 Task: Create a due date automation trigger when advanced on, 2 working days before a card is due add content with a name or a description not starting with resume at 11:00 AM.
Action: Mouse moved to (1178, 91)
Screenshot: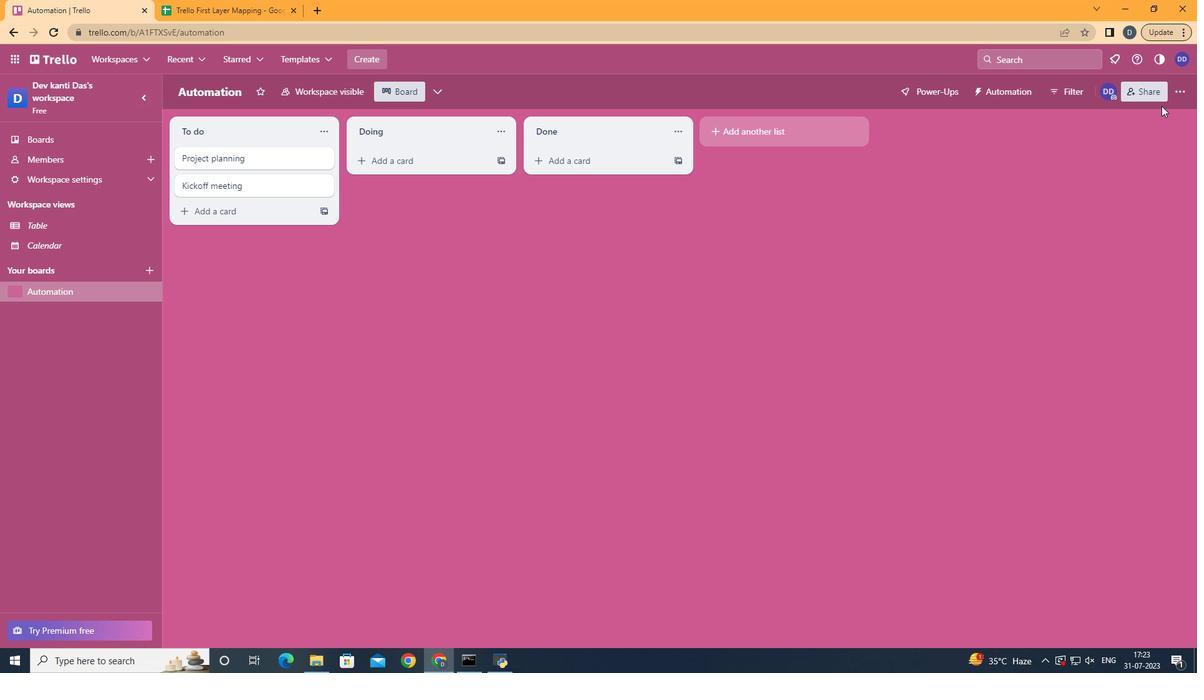 
Action: Mouse pressed left at (1178, 91)
Screenshot: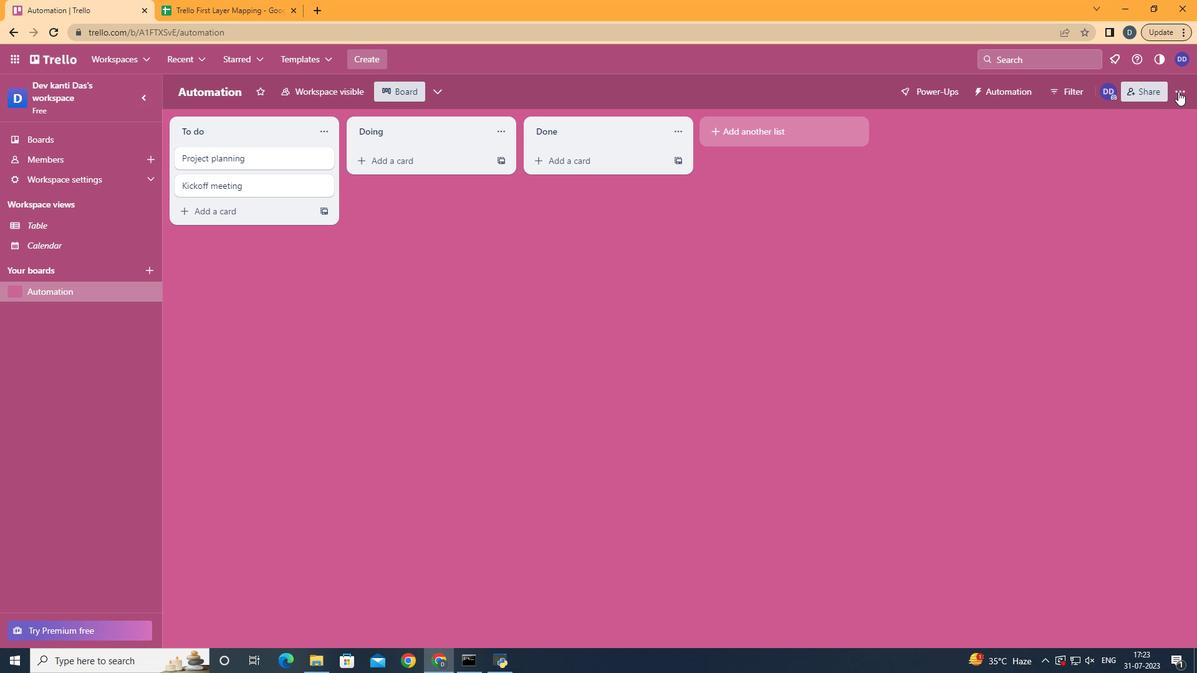 
Action: Mouse moved to (1094, 265)
Screenshot: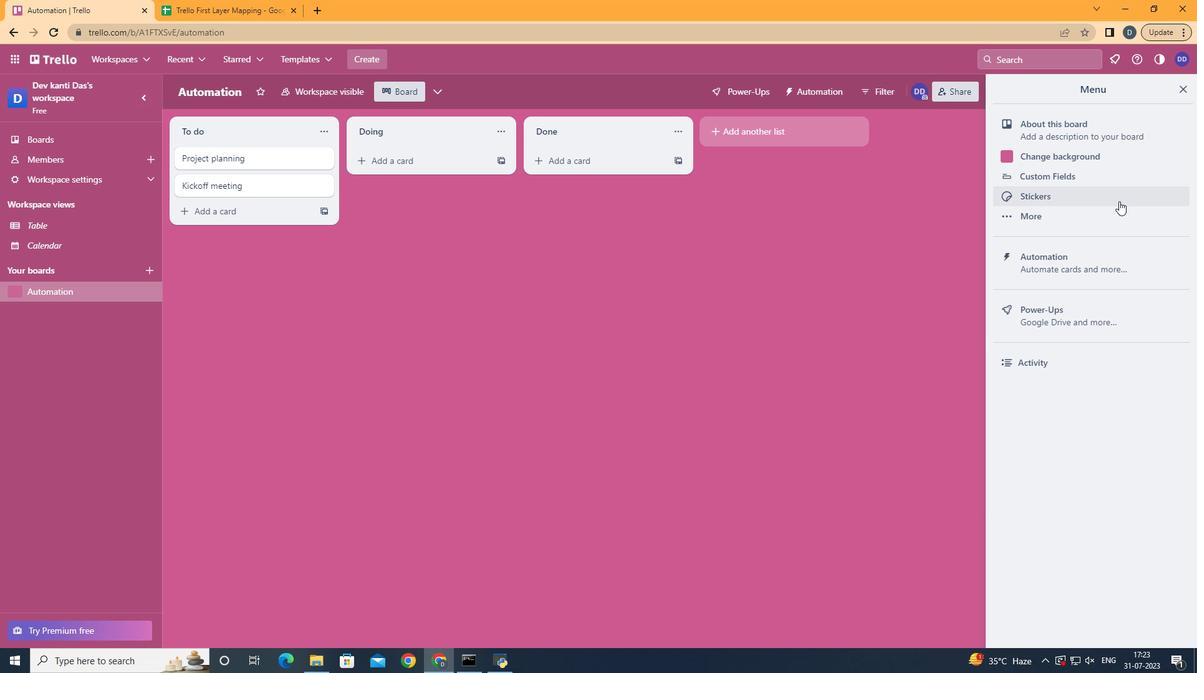 
Action: Mouse pressed left at (1094, 265)
Screenshot: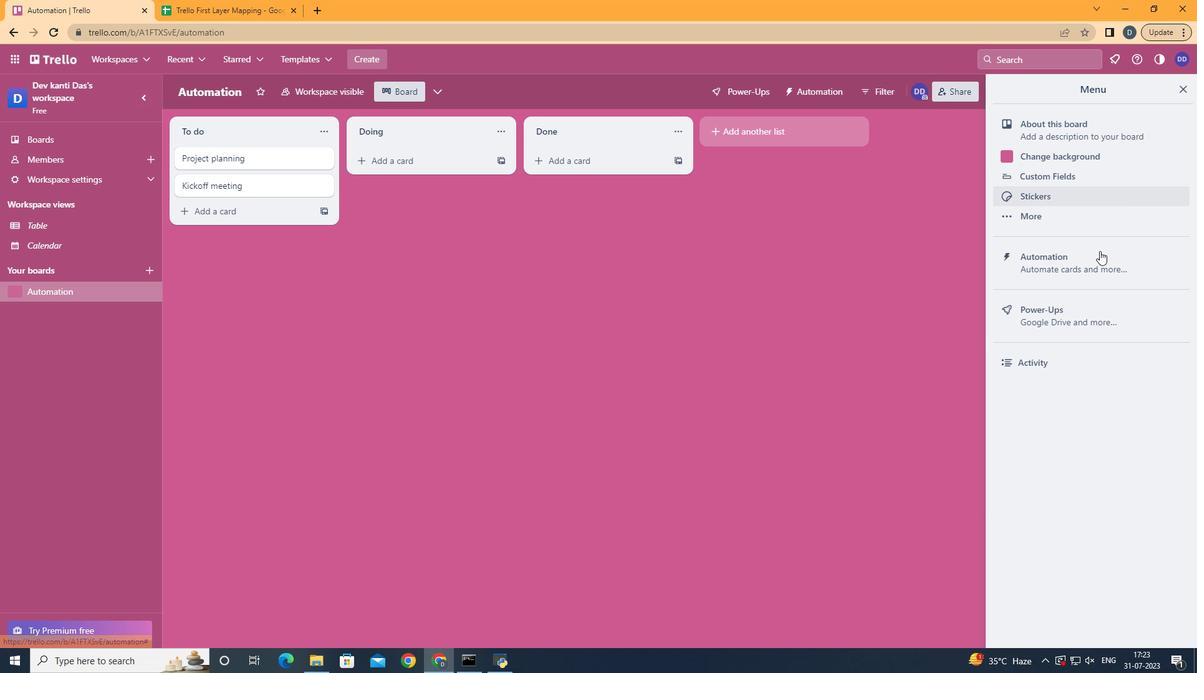
Action: Mouse moved to (215, 246)
Screenshot: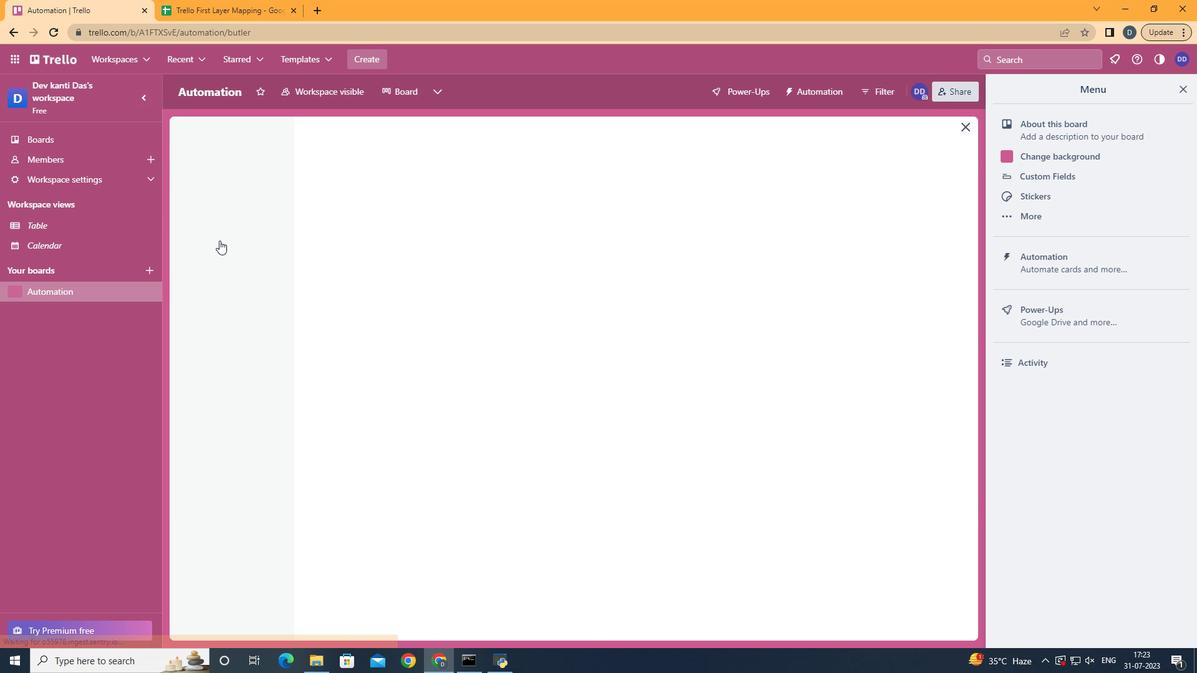 
Action: Mouse pressed left at (215, 246)
Screenshot: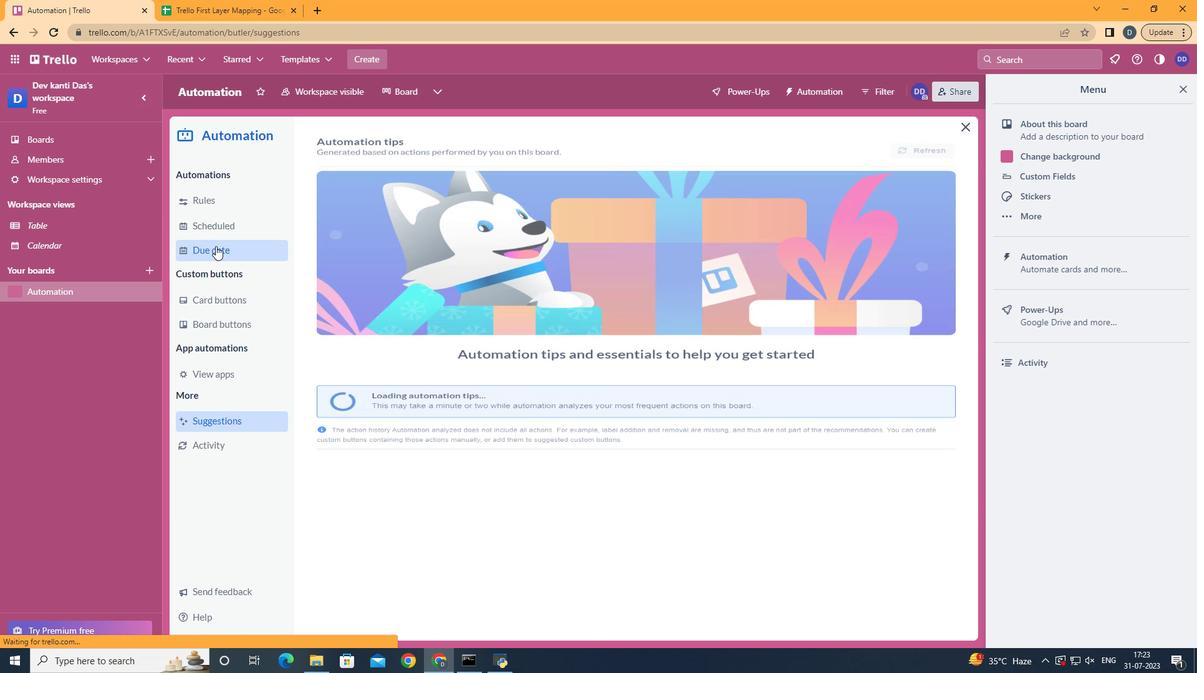 
Action: Mouse moved to (898, 153)
Screenshot: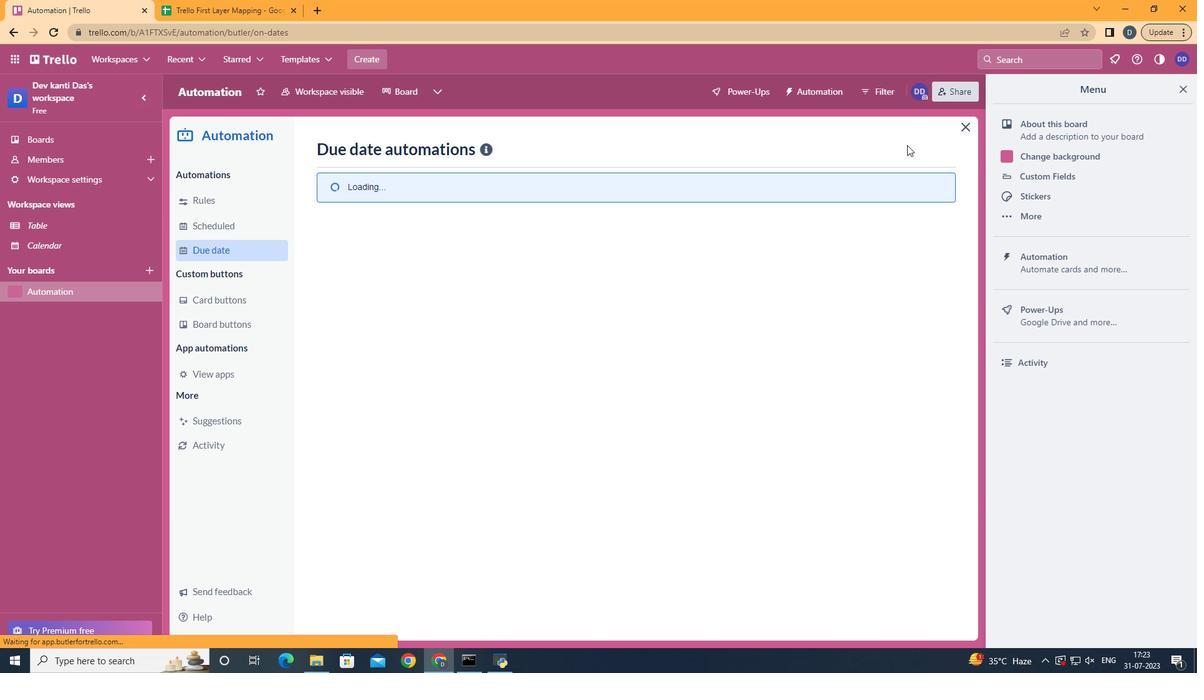 
Action: Mouse pressed left at (898, 153)
Screenshot: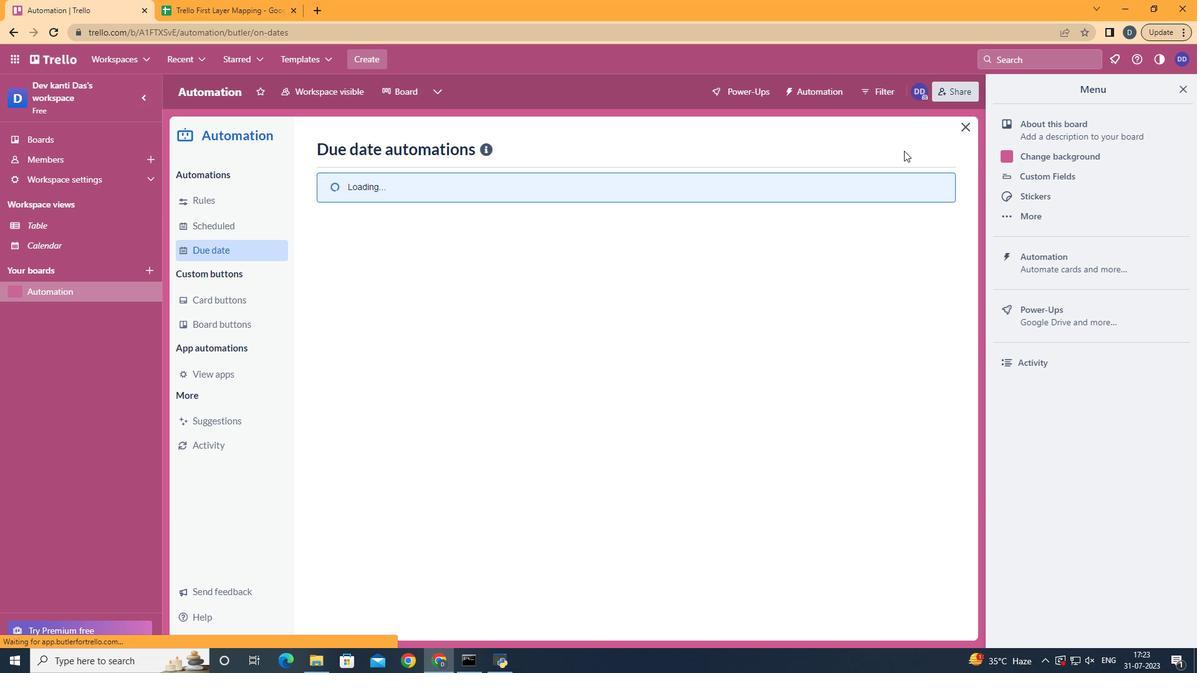 
Action: Mouse moved to (659, 265)
Screenshot: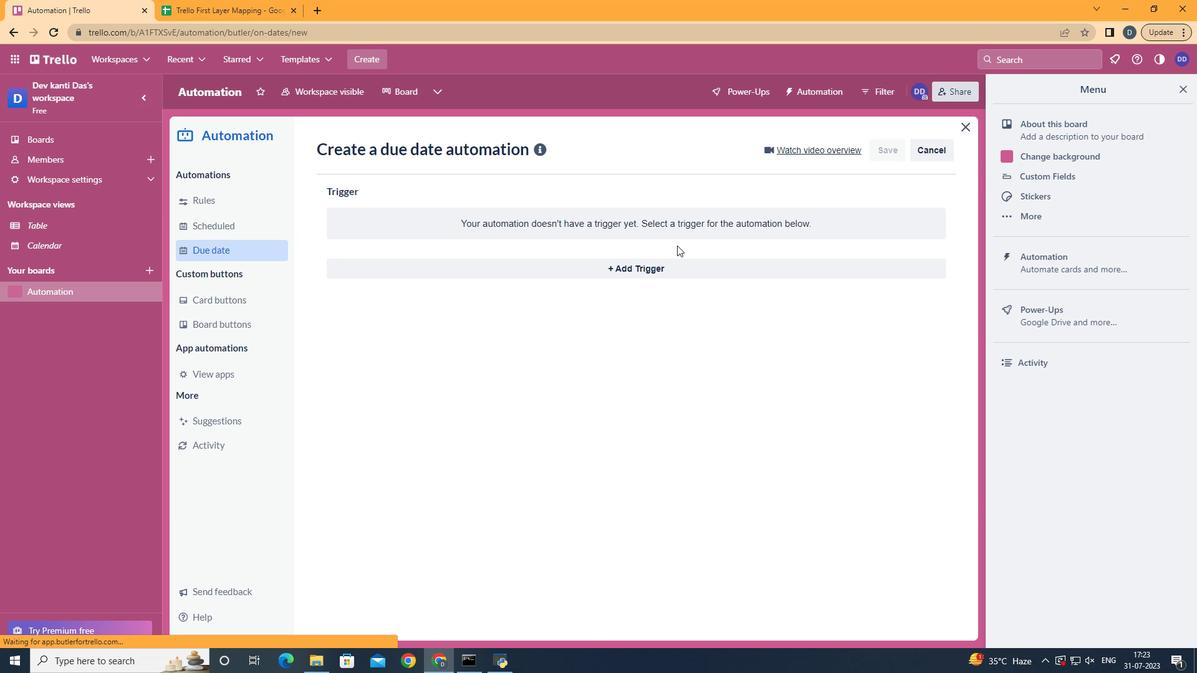 
Action: Mouse pressed left at (659, 265)
Screenshot: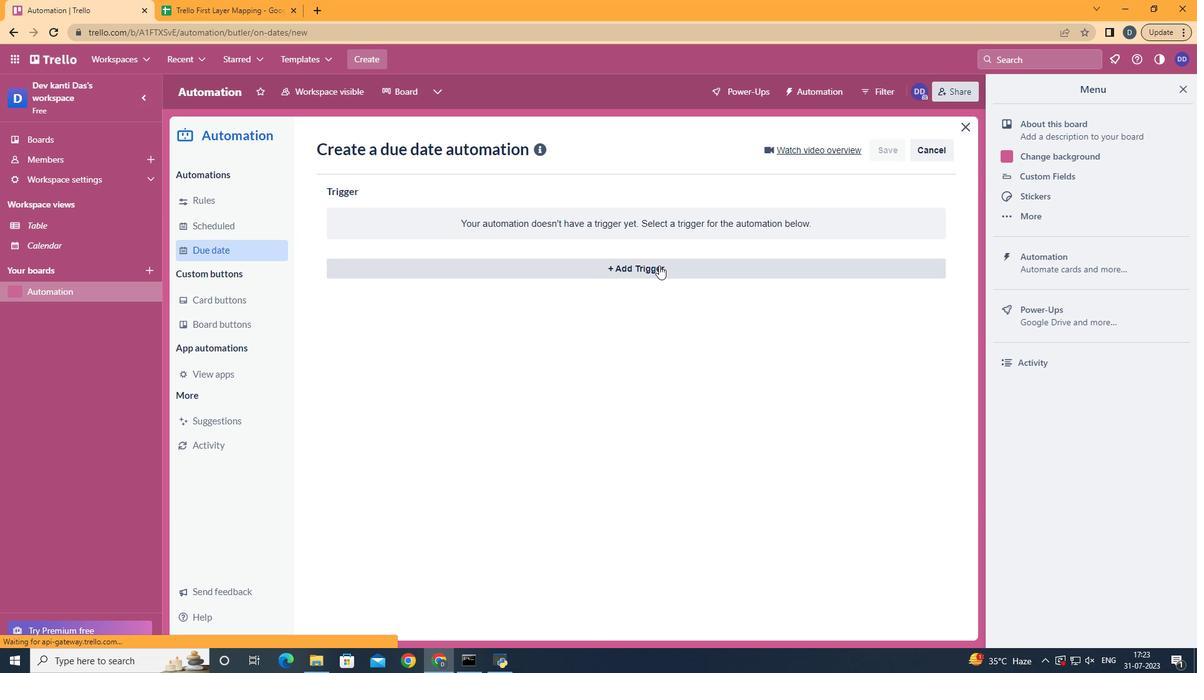 
Action: Mouse moved to (408, 508)
Screenshot: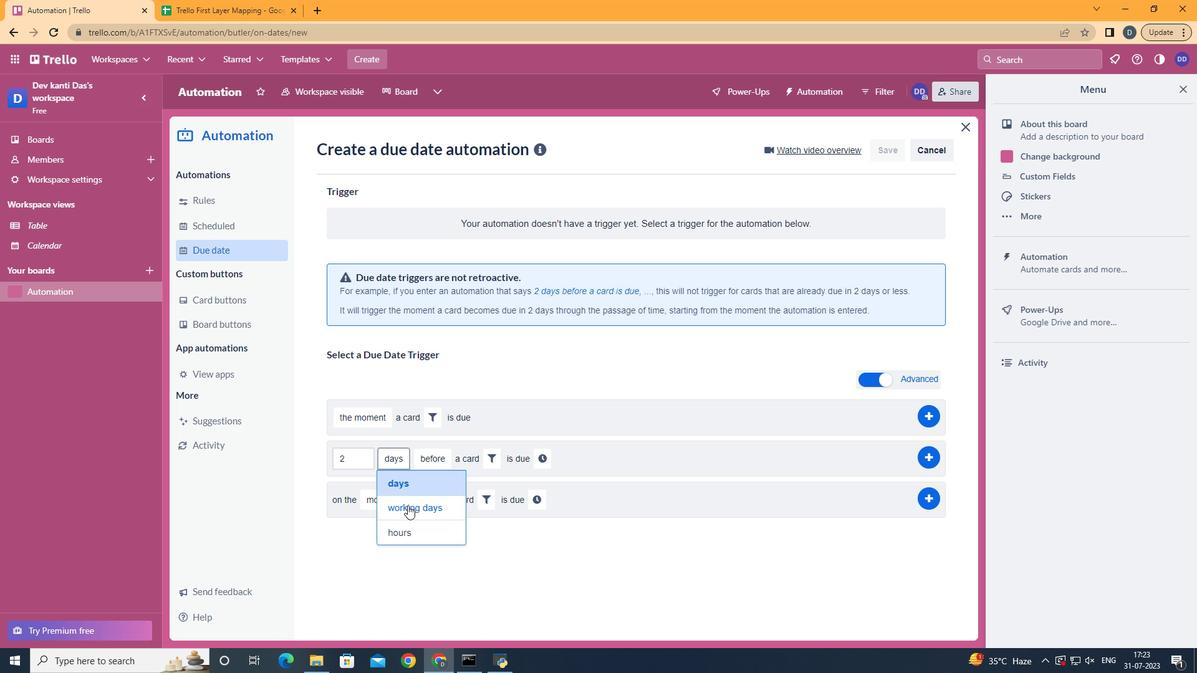 
Action: Mouse pressed left at (408, 508)
Screenshot: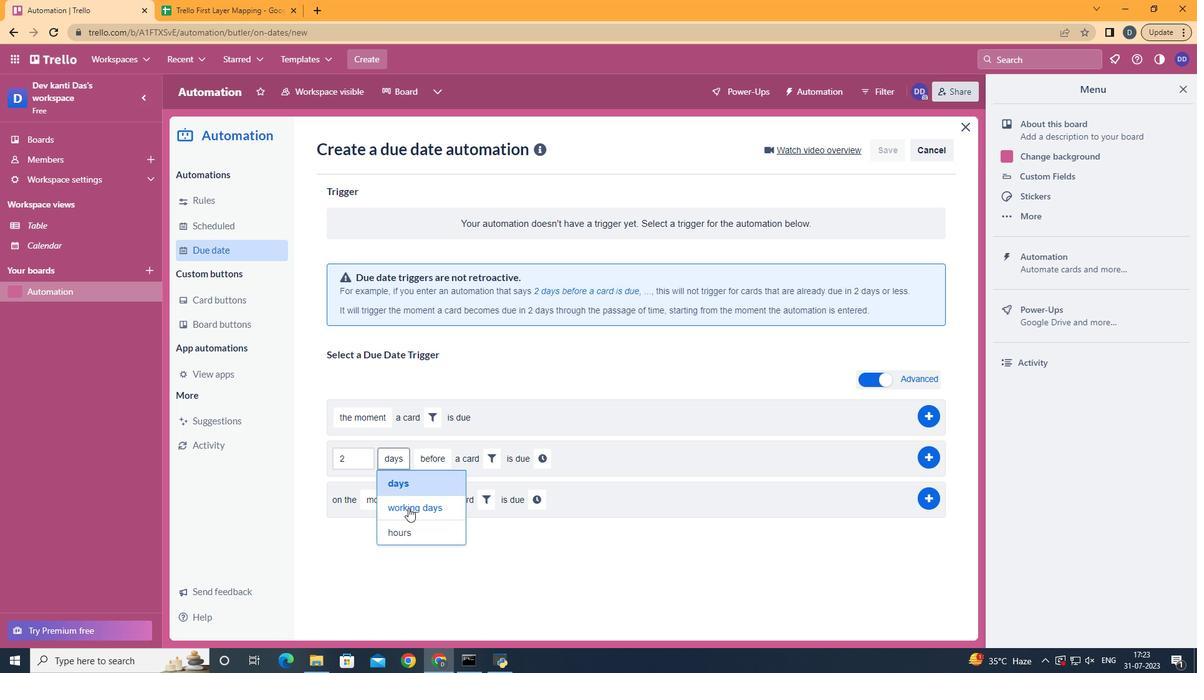 
Action: Mouse moved to (520, 457)
Screenshot: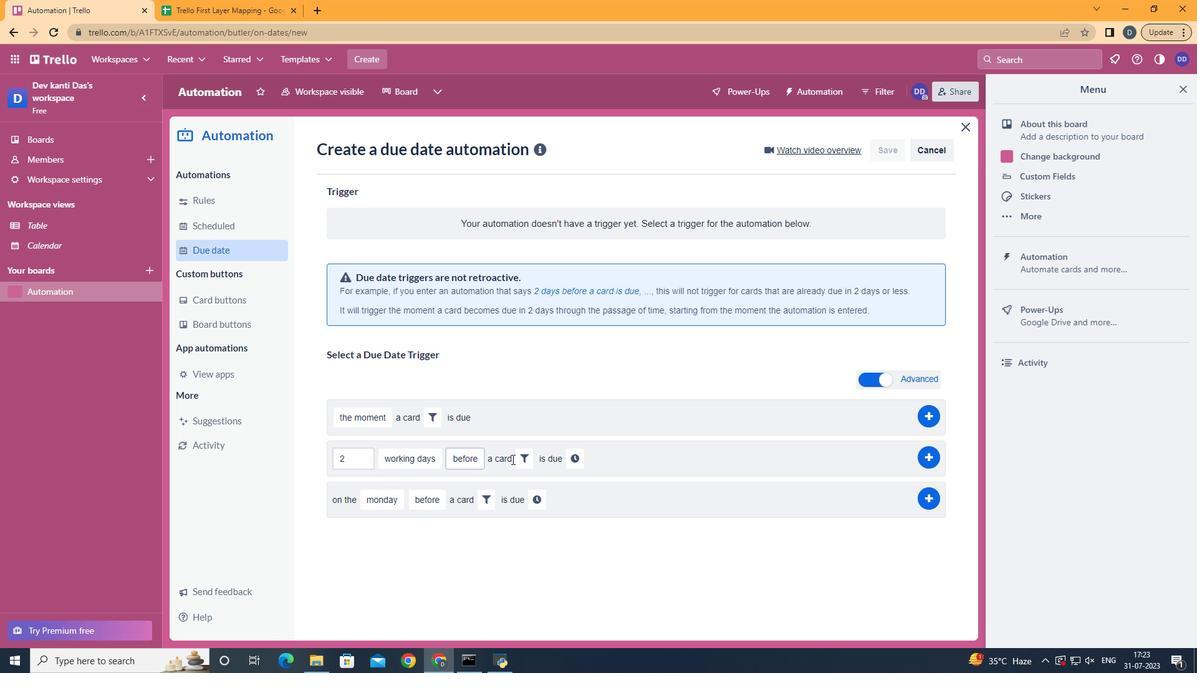 
Action: Mouse pressed left at (520, 457)
Screenshot: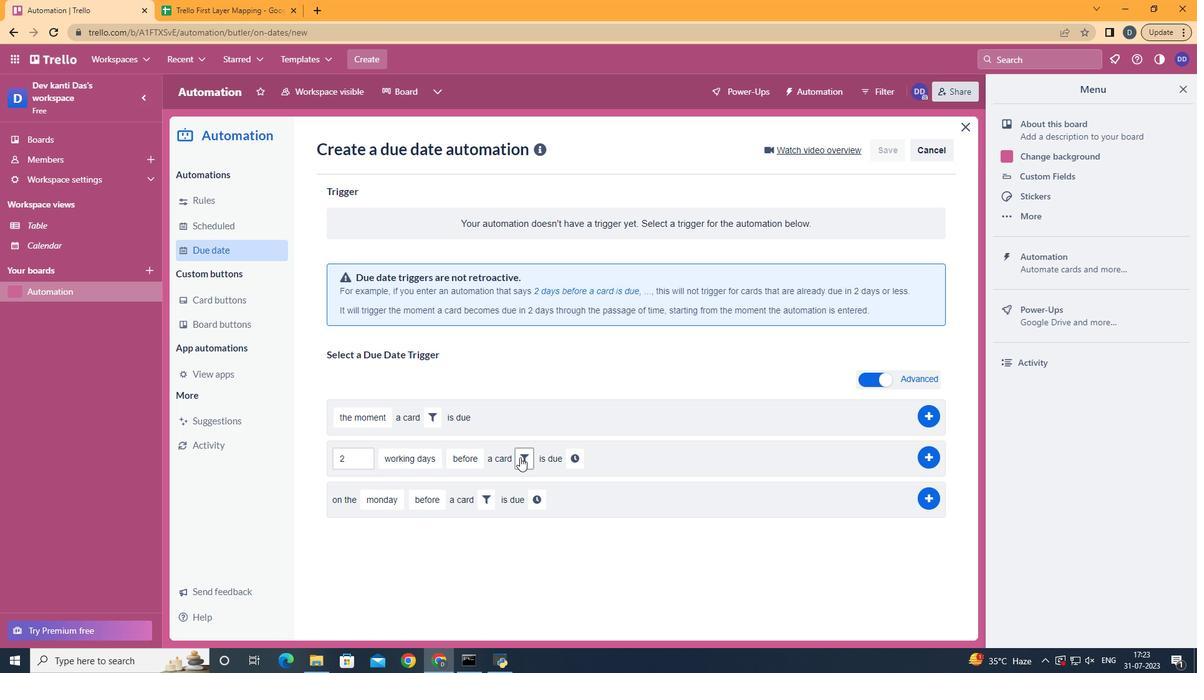 
Action: Mouse moved to (683, 505)
Screenshot: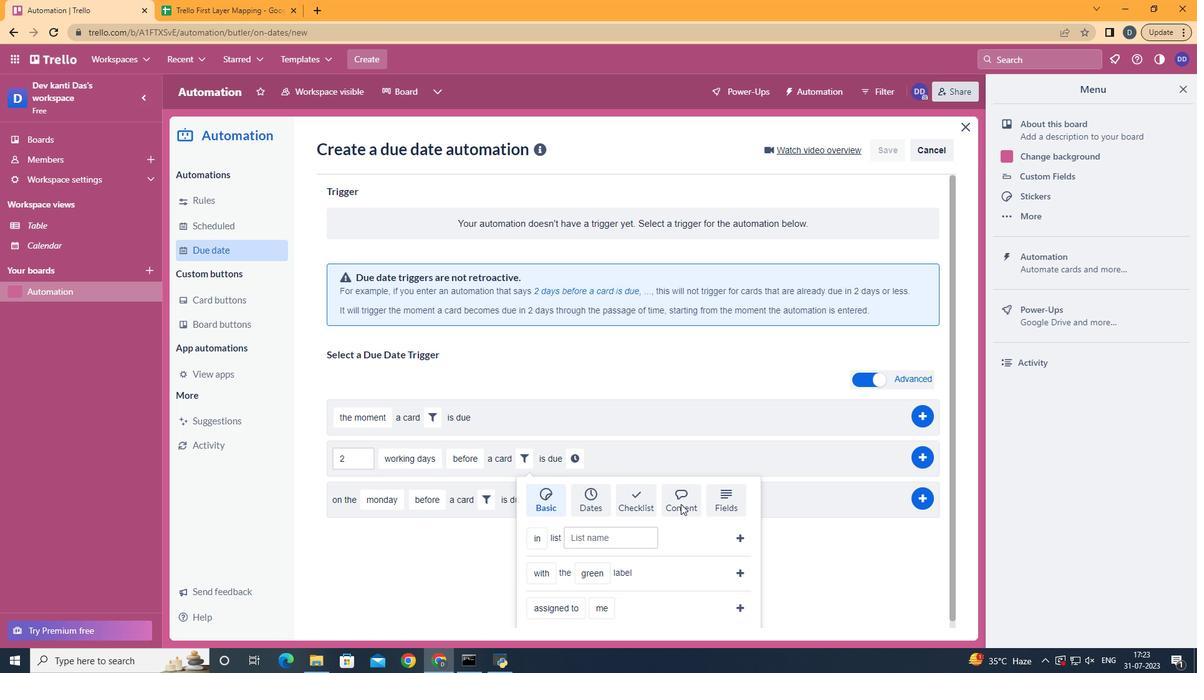 
Action: Mouse pressed left at (683, 505)
Screenshot: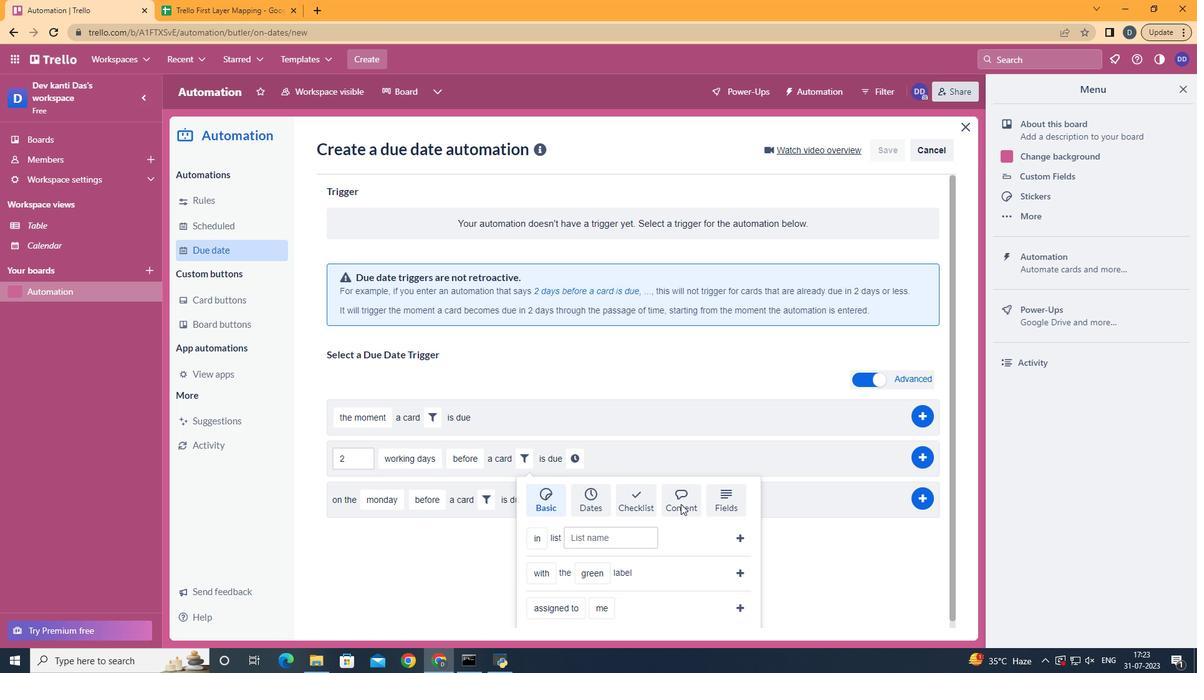 
Action: Mouse moved to (571, 610)
Screenshot: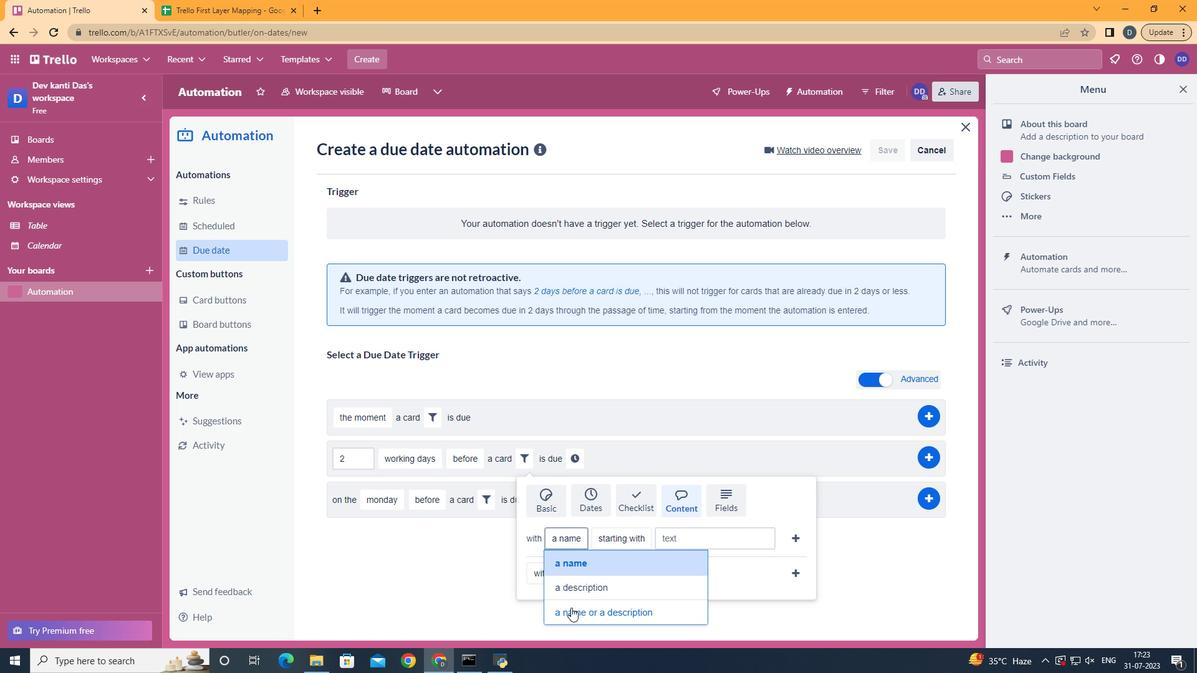 
Action: Mouse pressed left at (571, 610)
Screenshot: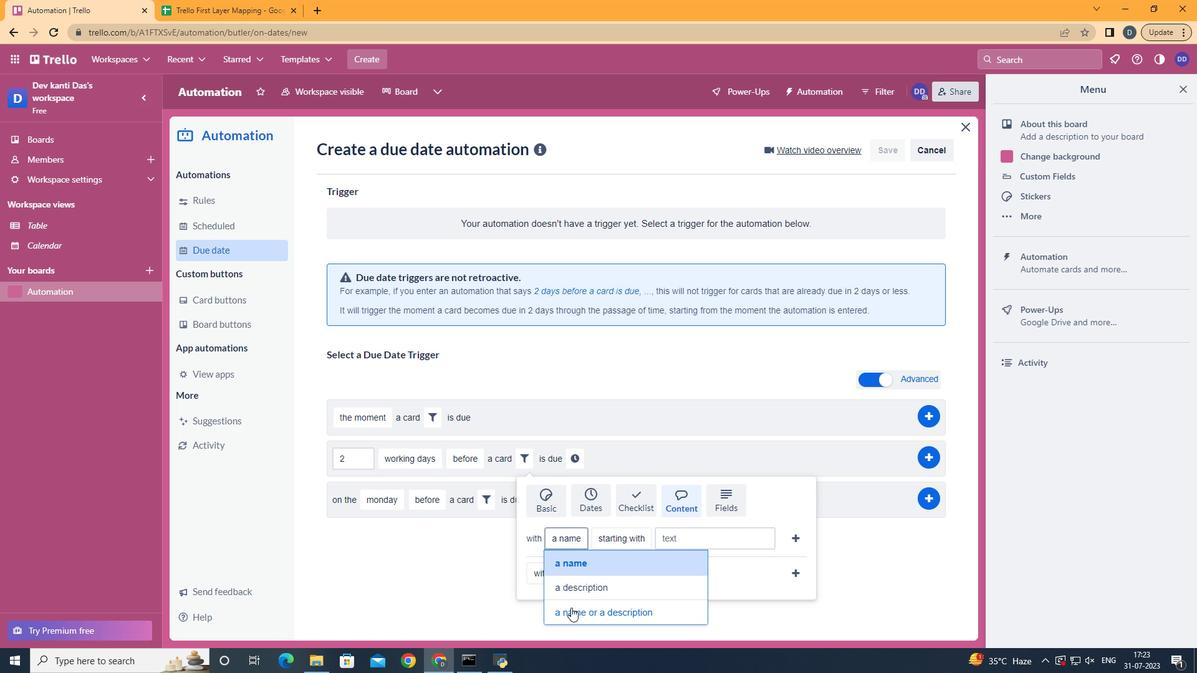 
Action: Mouse moved to (696, 469)
Screenshot: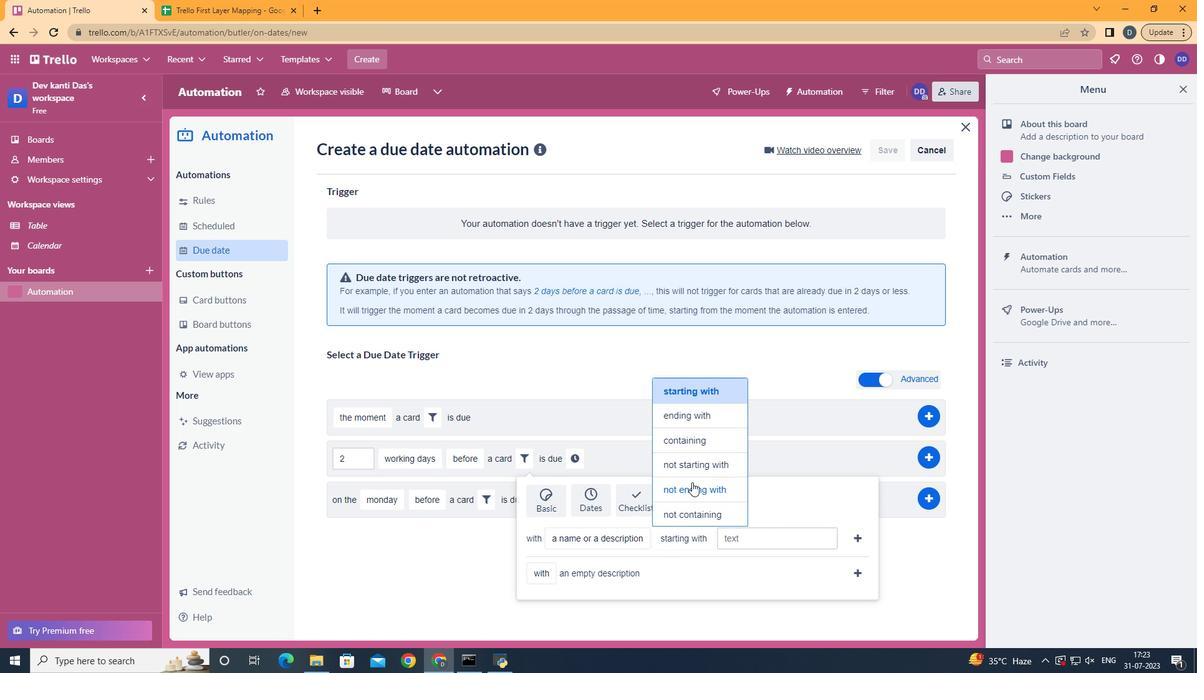 
Action: Mouse pressed left at (696, 469)
Screenshot: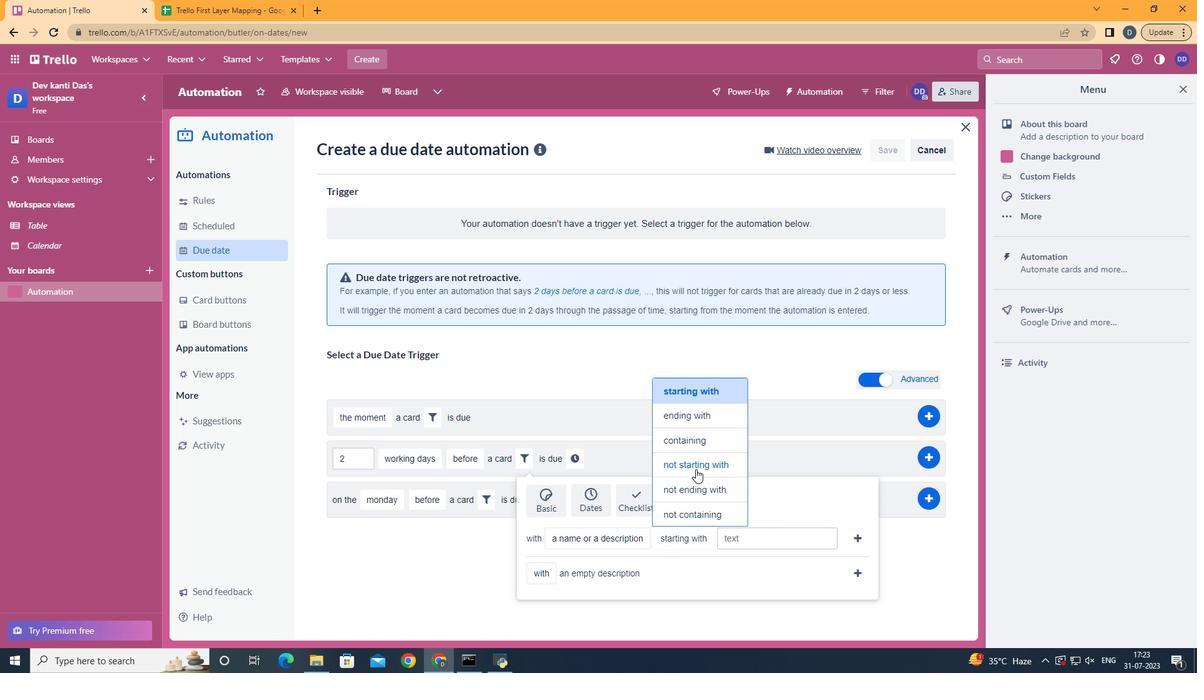 
Action: Mouse moved to (780, 537)
Screenshot: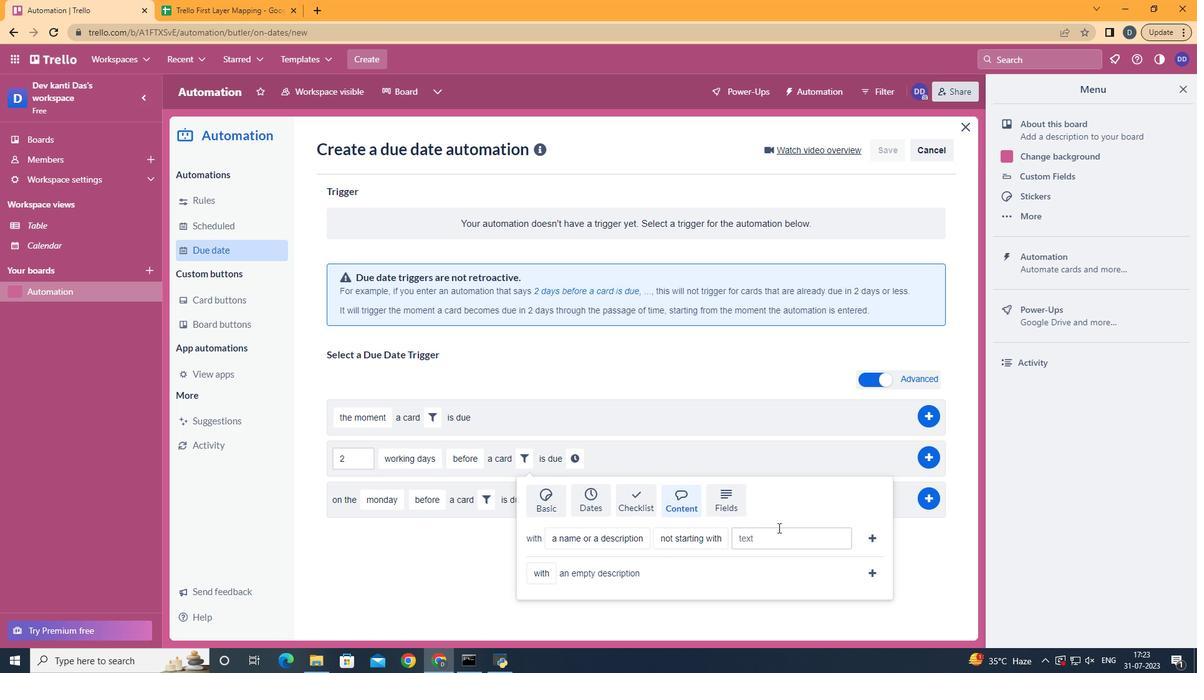 
Action: Mouse pressed left at (780, 537)
Screenshot: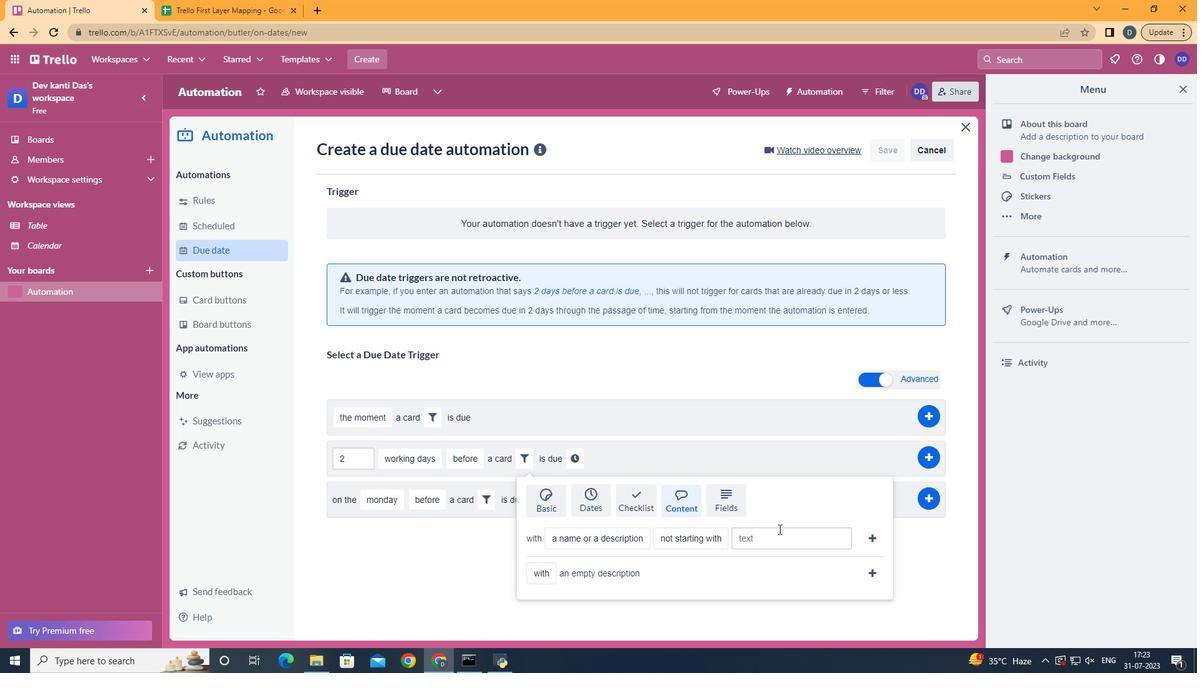 
Action: Key pressed resume
Screenshot: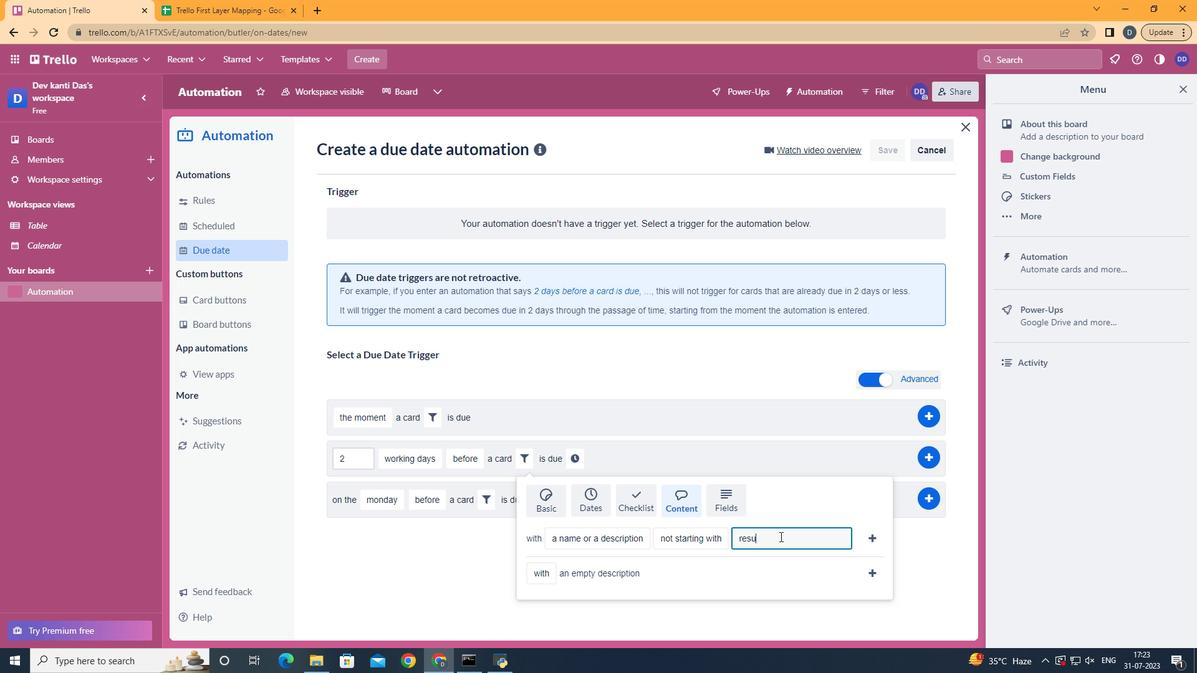 
Action: Mouse moved to (880, 538)
Screenshot: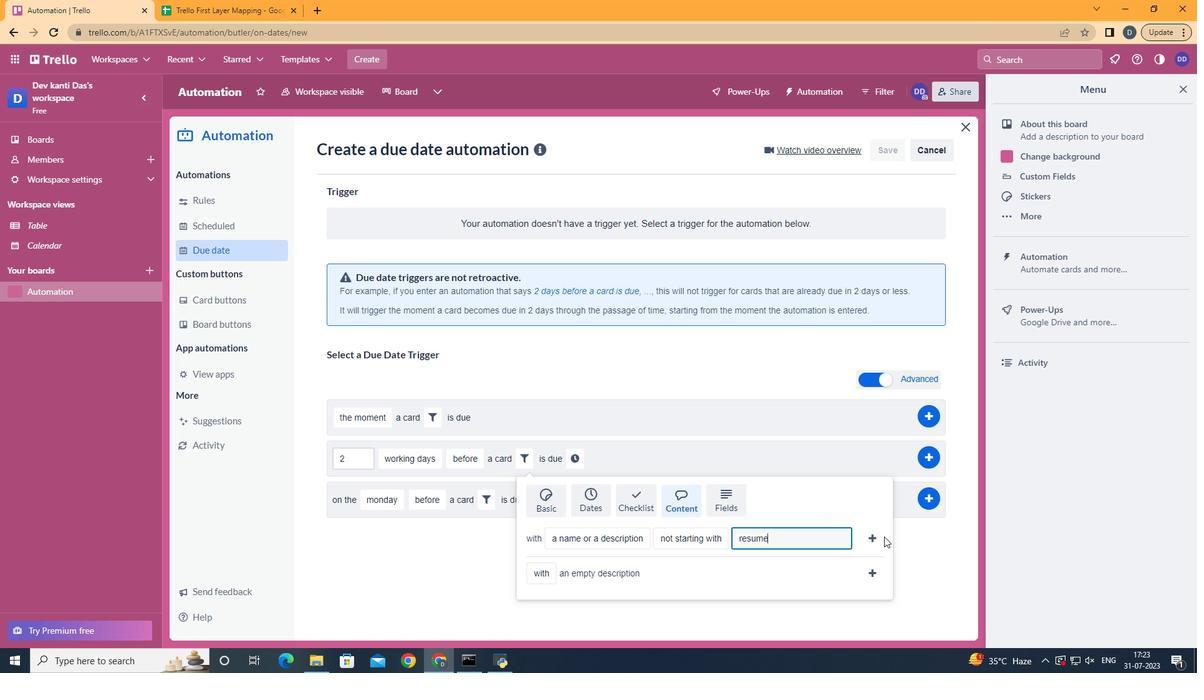 
Action: Mouse pressed left at (880, 538)
Screenshot: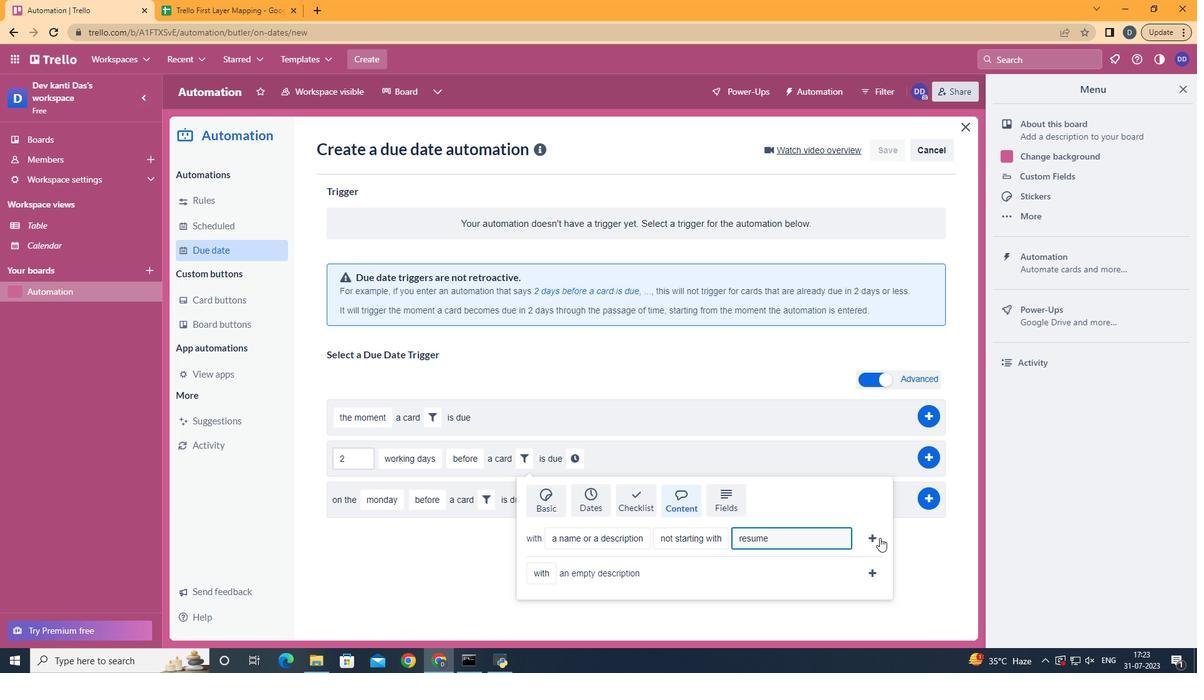 
Action: Mouse moved to (811, 458)
Screenshot: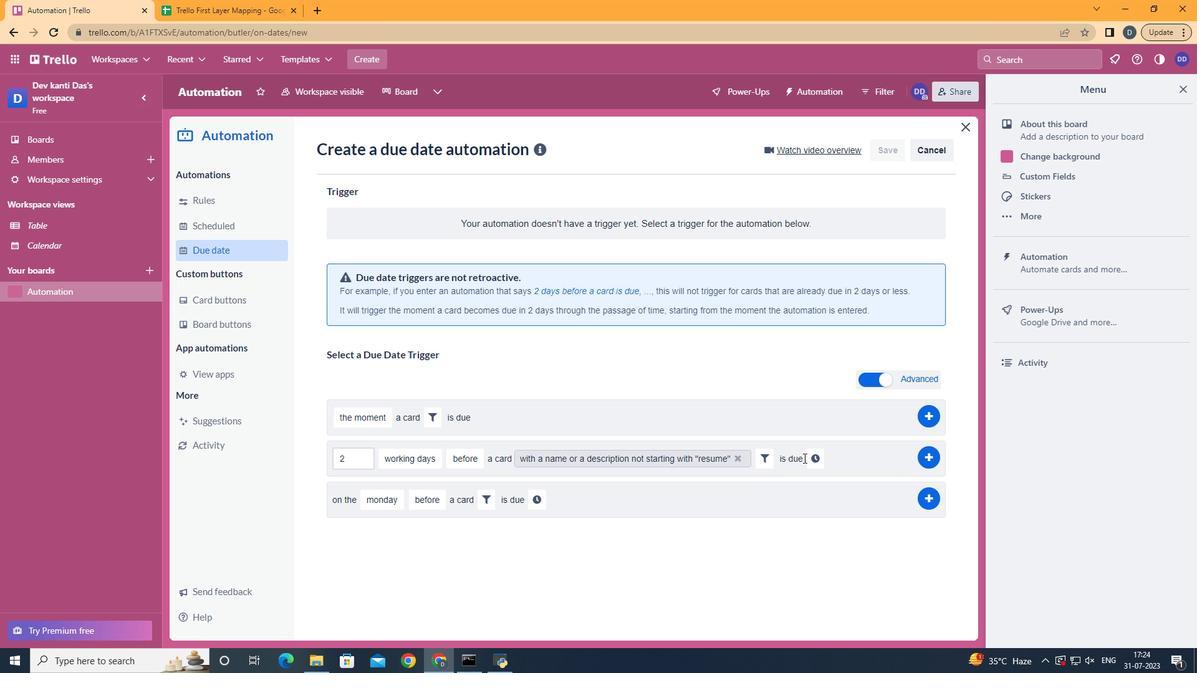 
Action: Mouse pressed left at (811, 458)
Screenshot: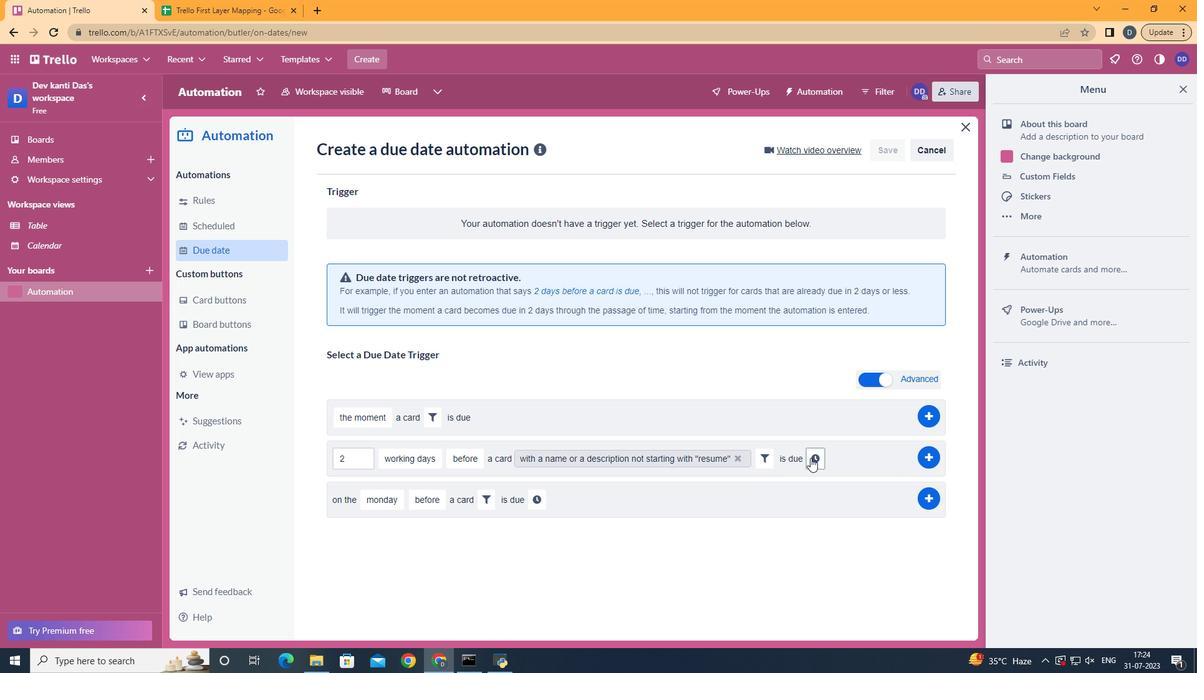 
Action: Mouse moved to (374, 494)
Screenshot: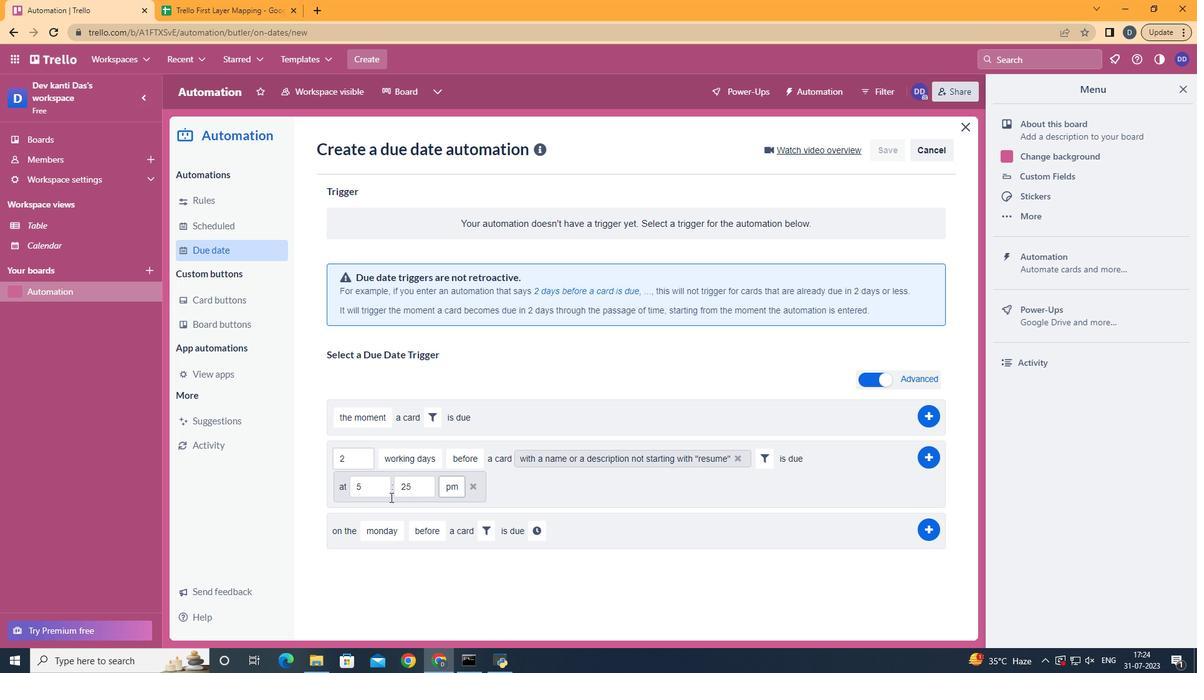 
Action: Mouse pressed left at (374, 494)
Screenshot: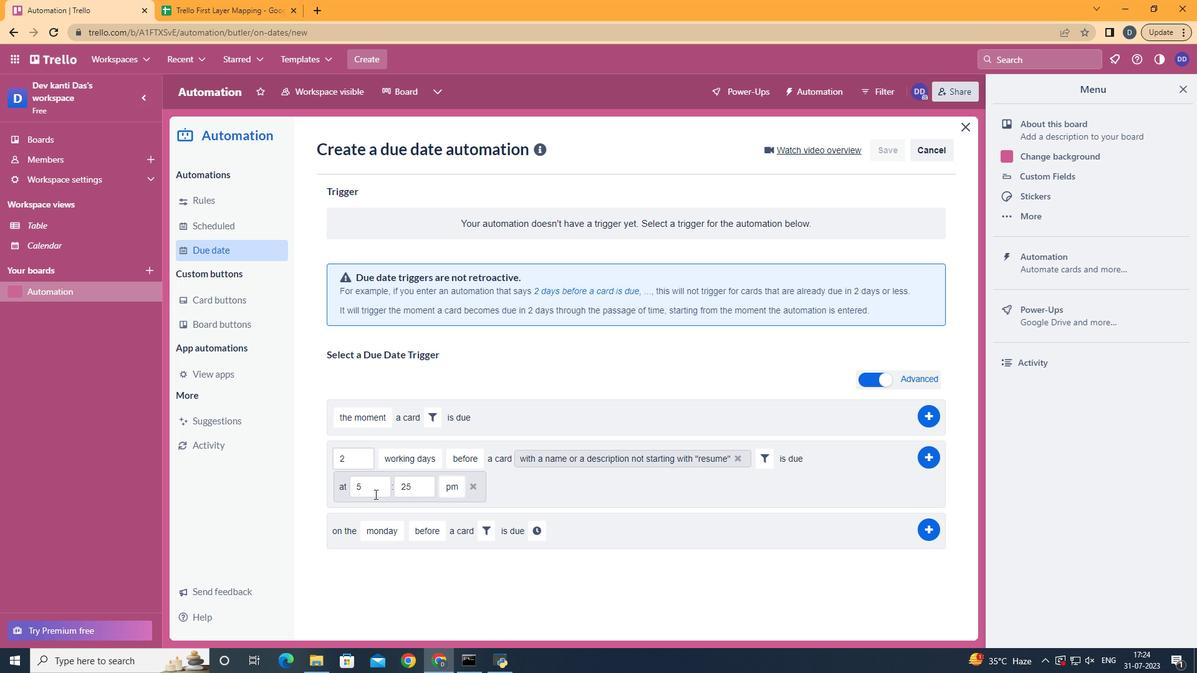 
Action: Key pressed <Key.backspace>11
Screenshot: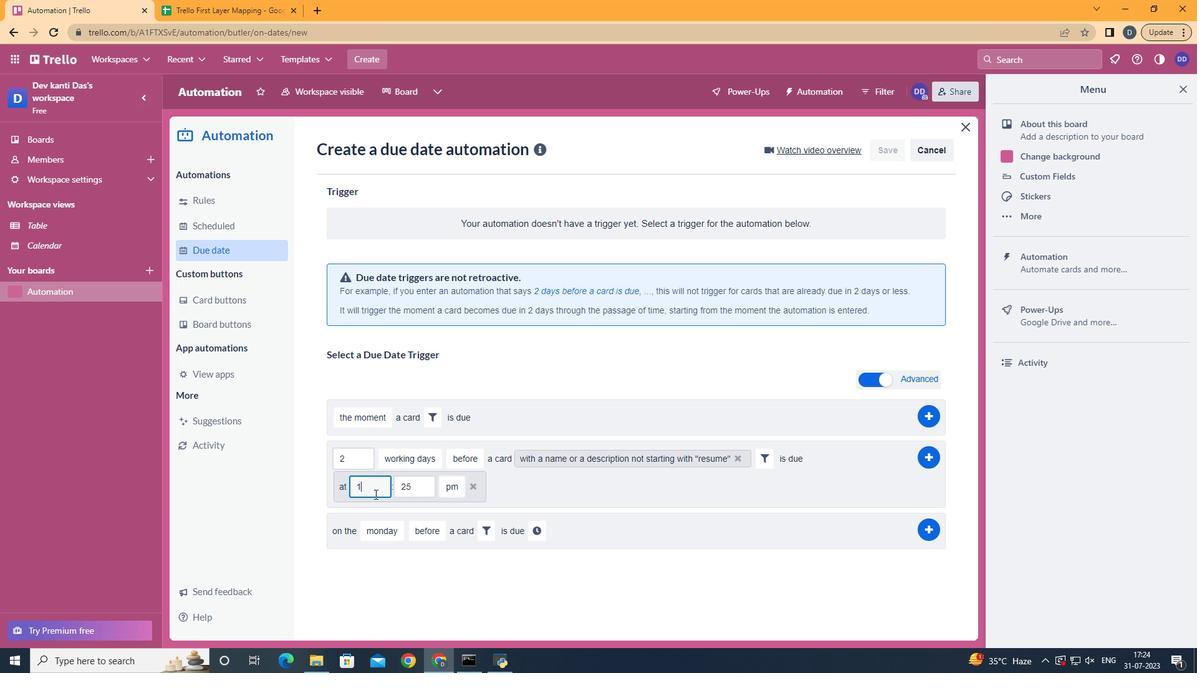 
Action: Mouse moved to (411, 483)
Screenshot: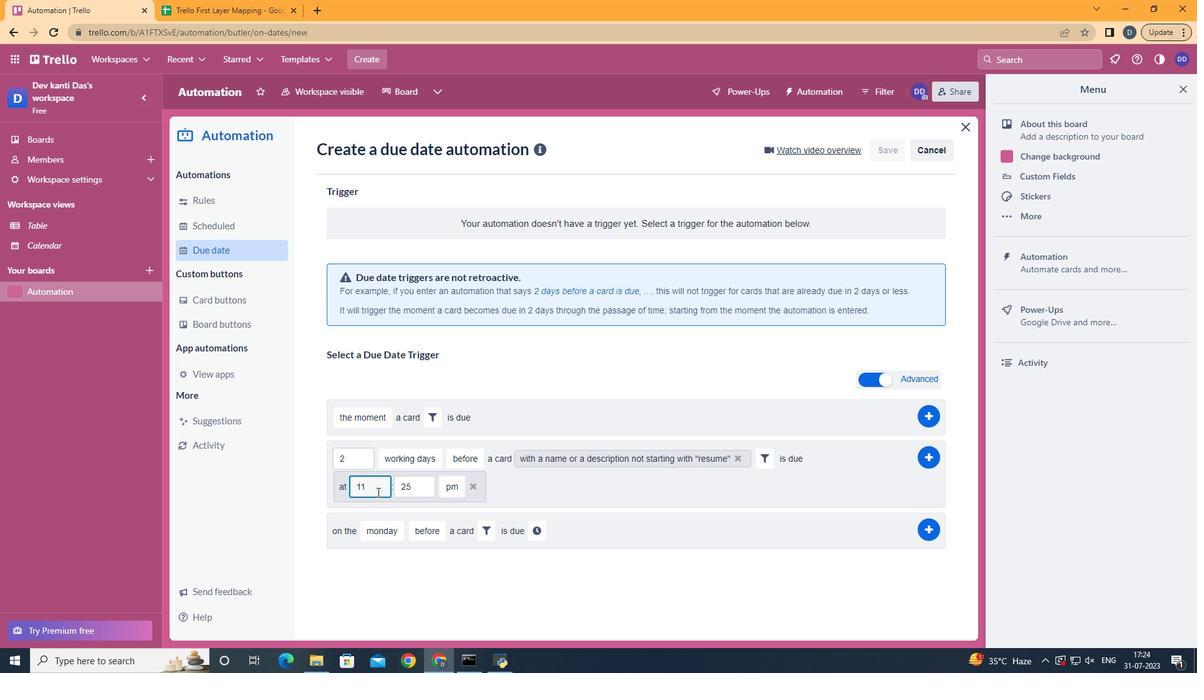 
Action: Mouse pressed left at (411, 483)
Screenshot: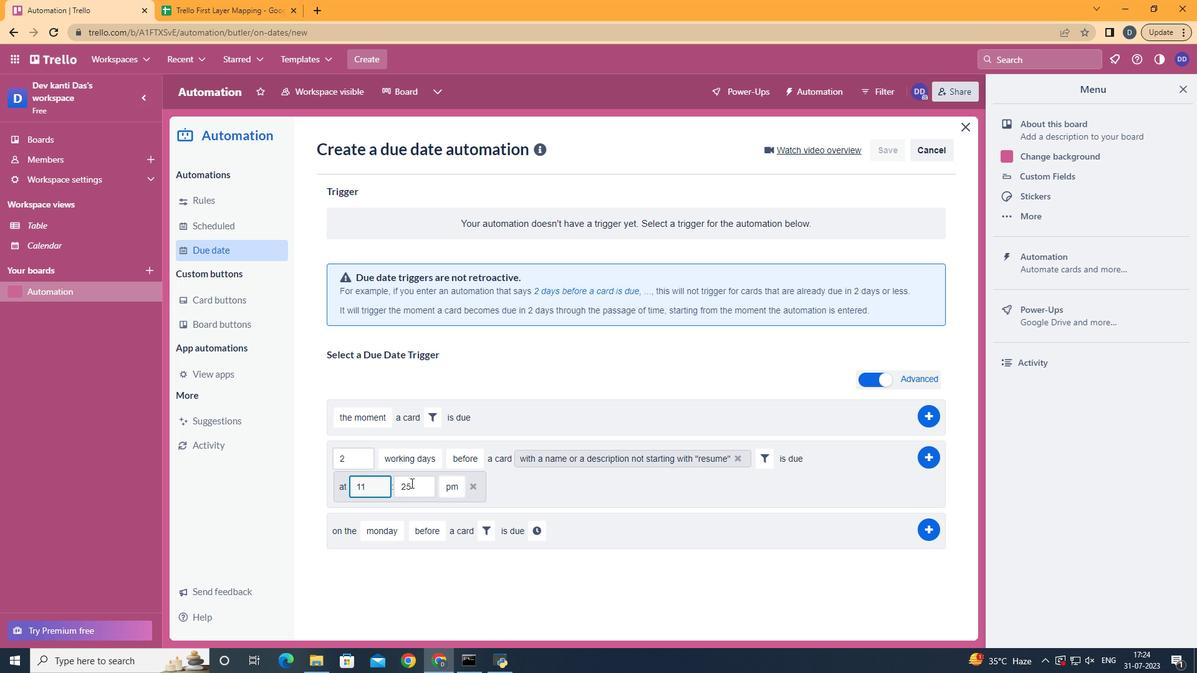 
Action: Key pressed <Key.backspace><Key.backspace>00
Screenshot: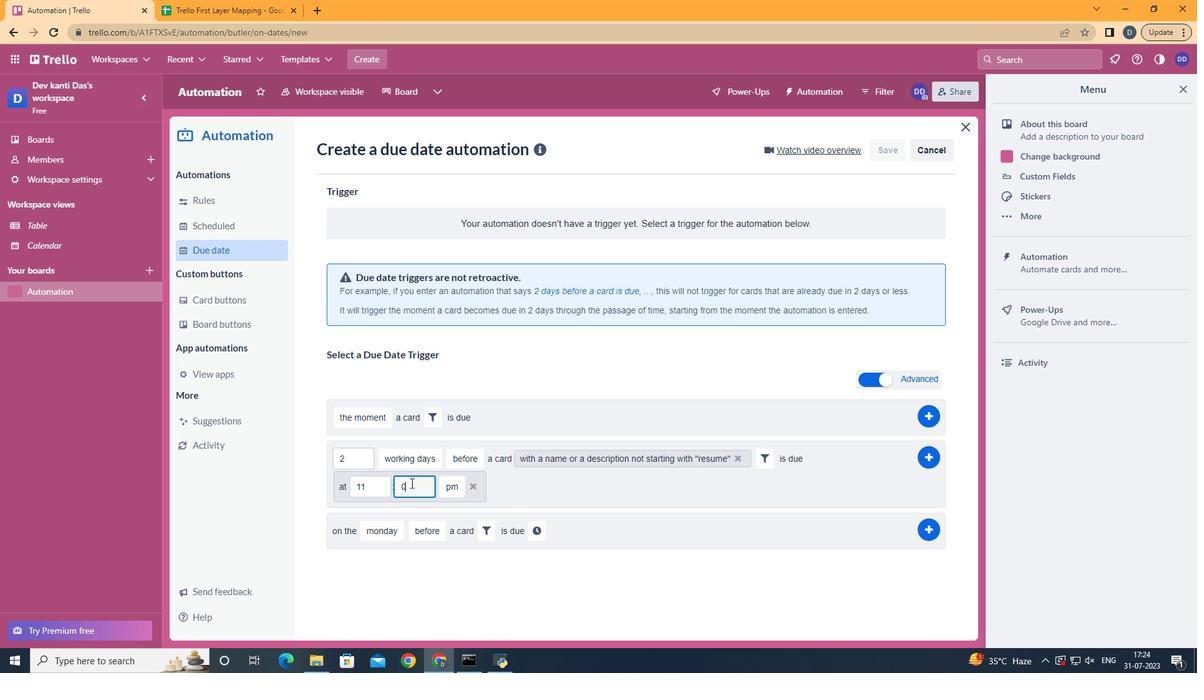 
Action: Mouse moved to (450, 510)
Screenshot: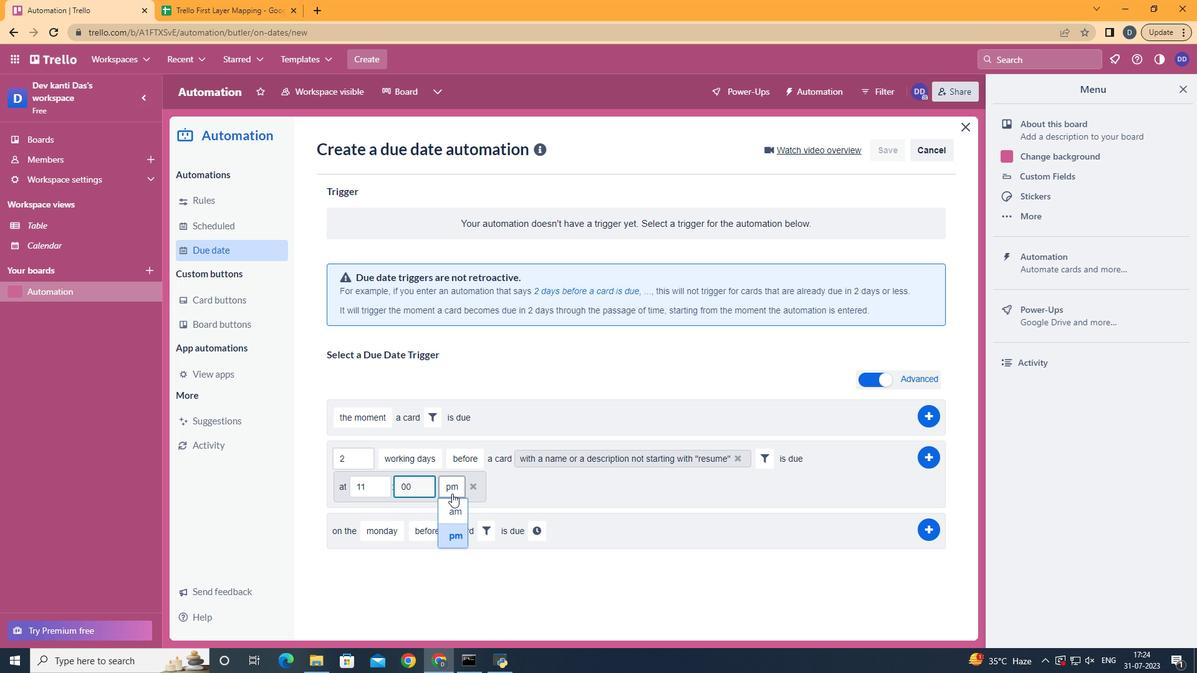 
Action: Mouse pressed left at (450, 510)
Screenshot: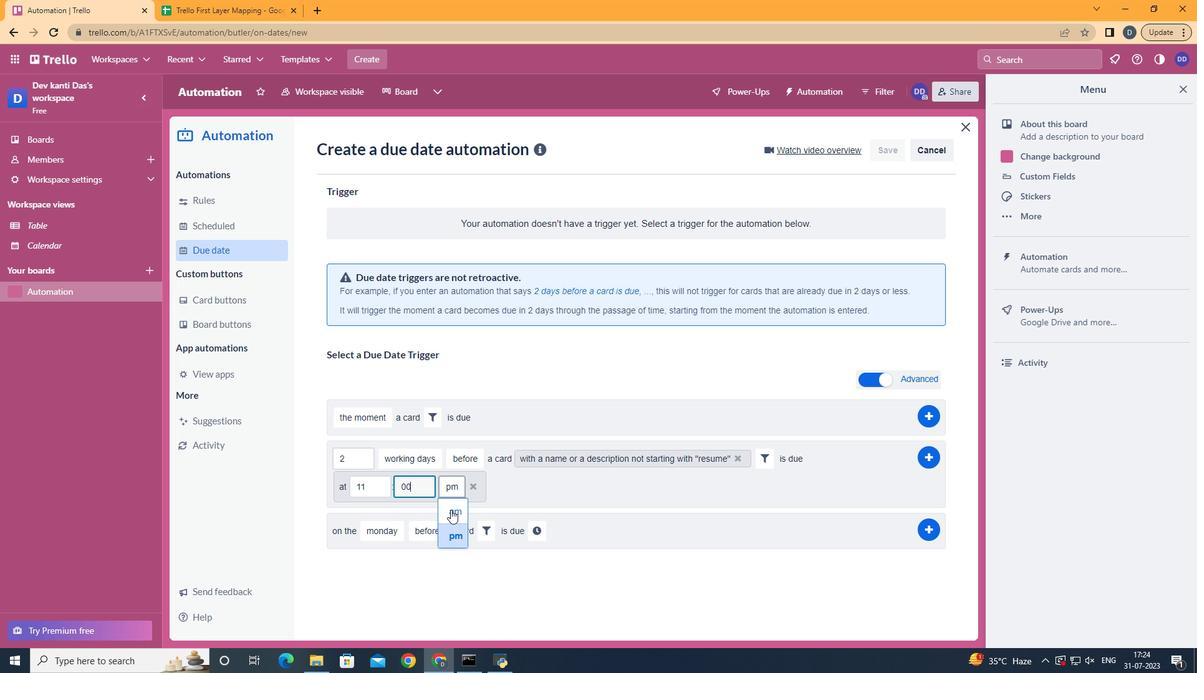 
Action: Mouse moved to (936, 454)
Screenshot: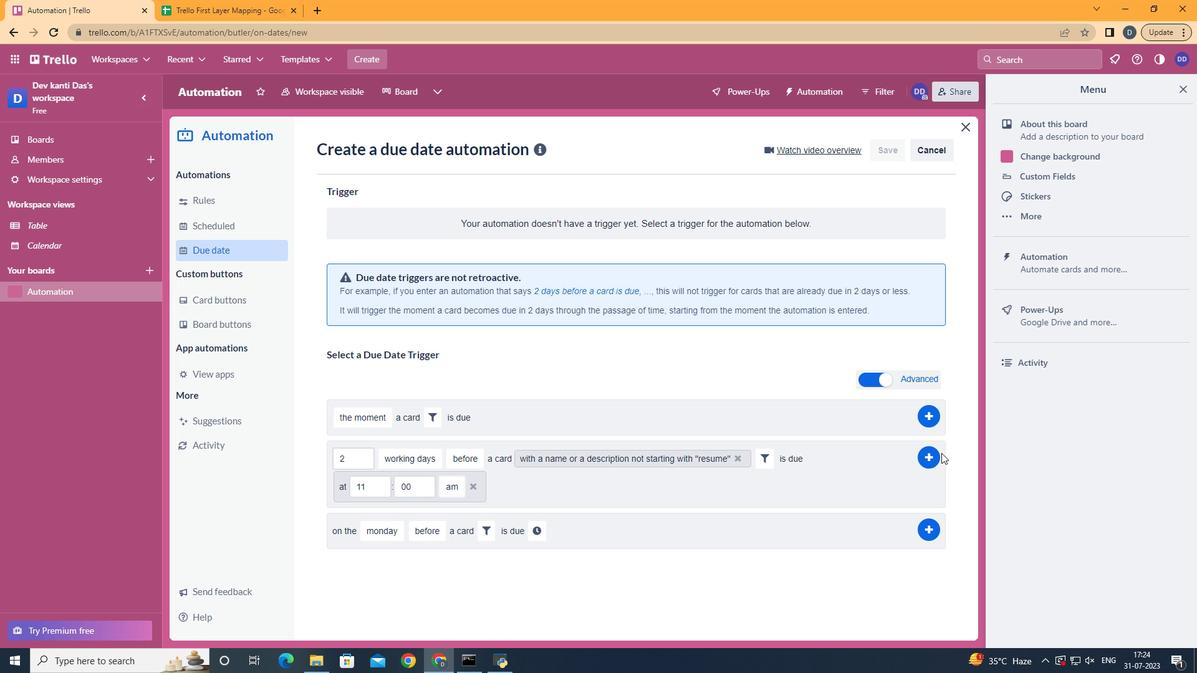 
Action: Mouse pressed left at (936, 454)
Screenshot: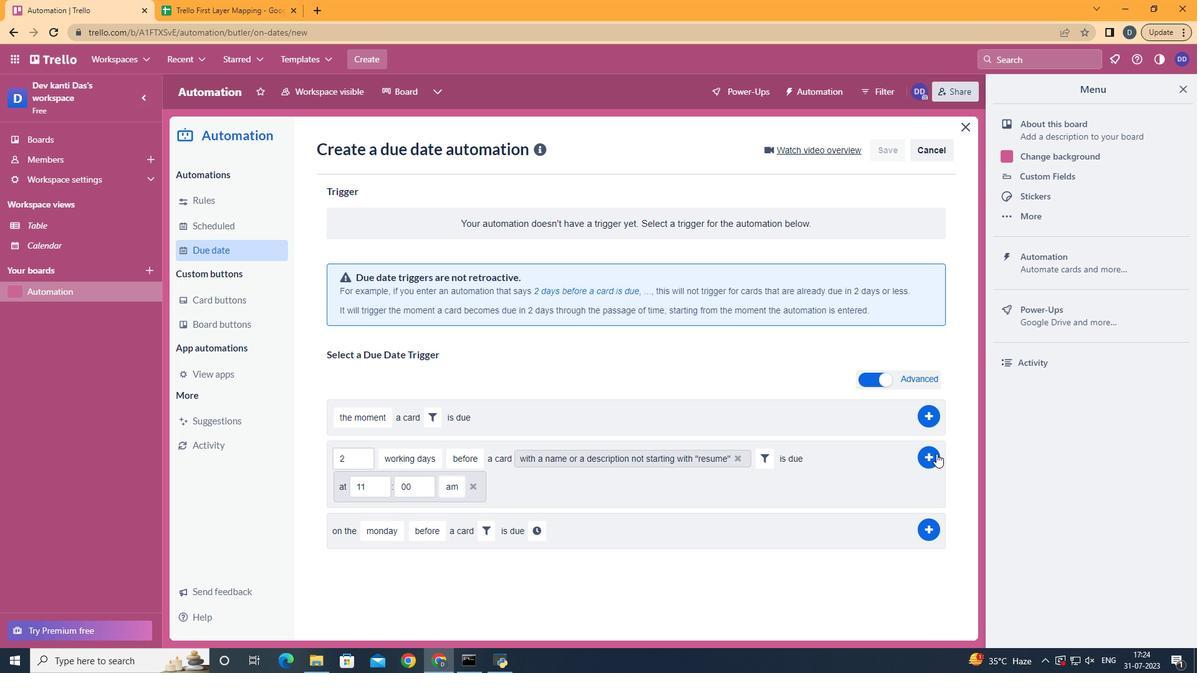 
Action: Mouse moved to (557, 389)
Screenshot: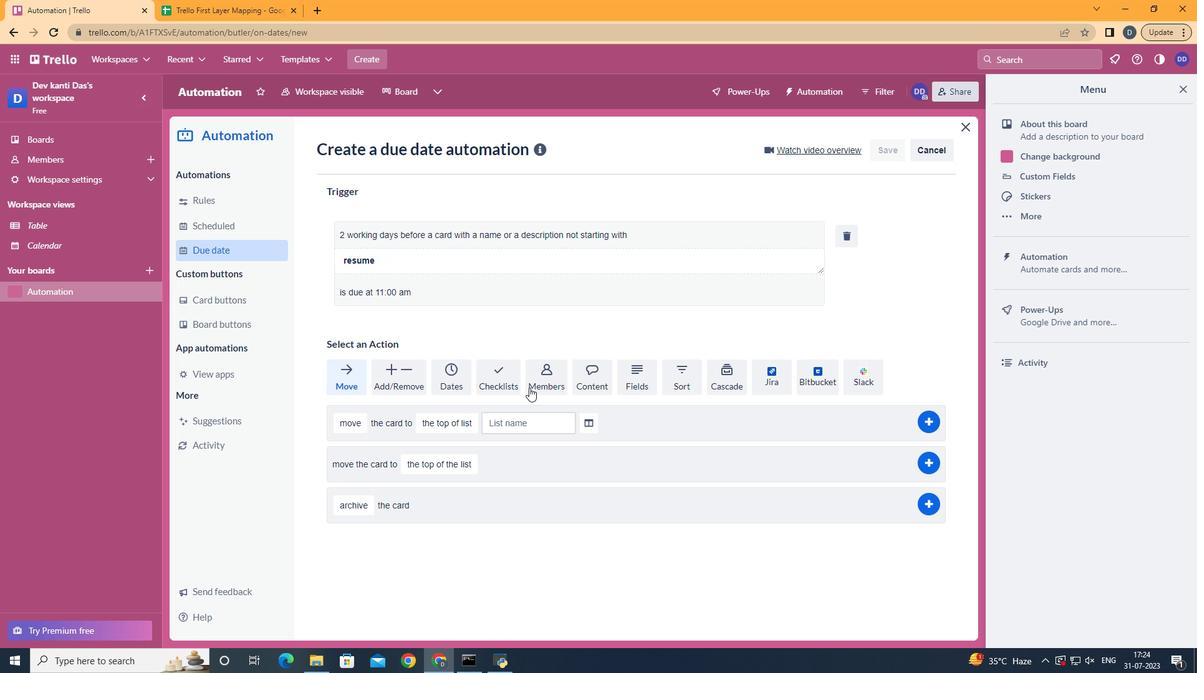 
